 Task: Send an email with the signature Dean Flores with the subject 'Request for a meeting agenda' and the message 'Could you please confirm the payment details?' from softage.1@softage.net to softage.7@softage.net,  softage.1@softage.net and softage.8@softage.net with CC to softage.9@softage.net with an attached document Grant_proposal.pdf
Action: Key pressed n
Screenshot: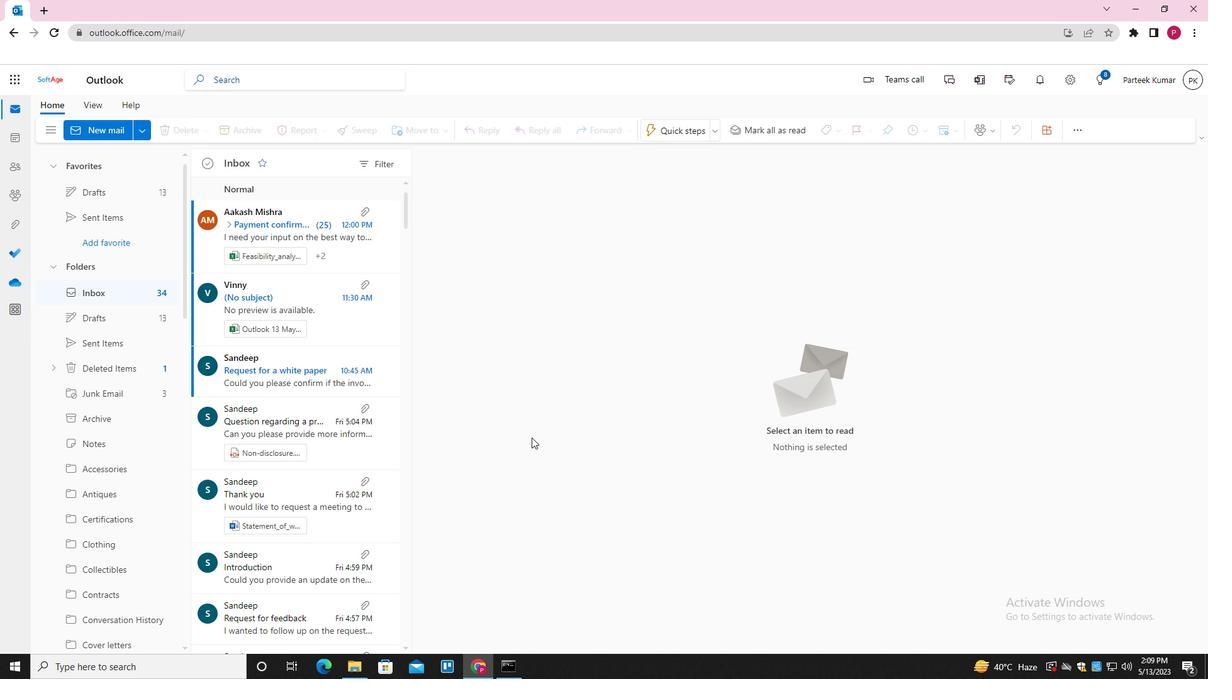 
Action: Mouse moved to (842, 132)
Screenshot: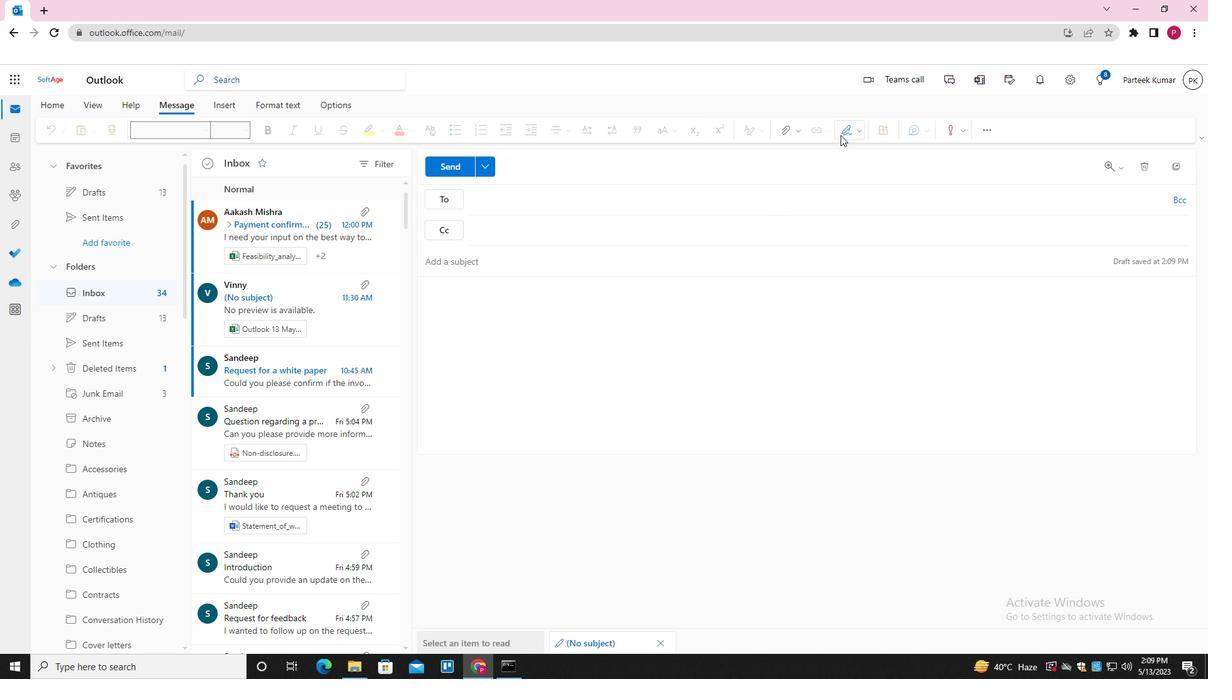 
Action: Mouse pressed left at (842, 132)
Screenshot: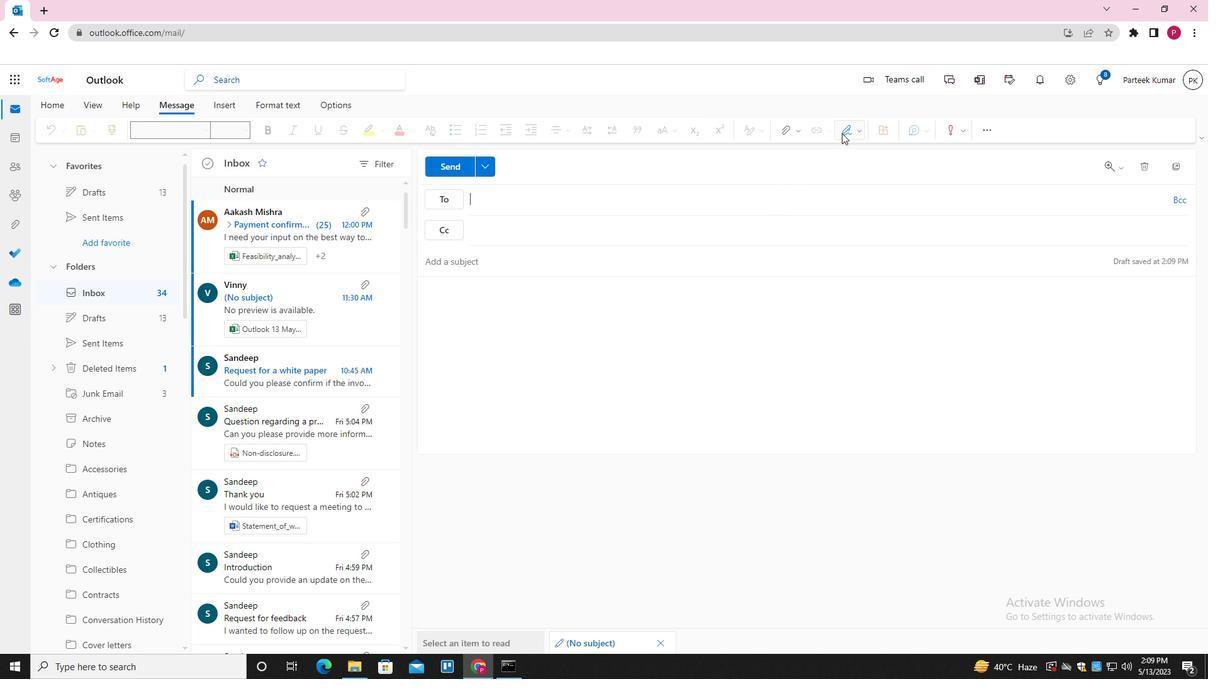 
Action: Mouse moved to (828, 178)
Screenshot: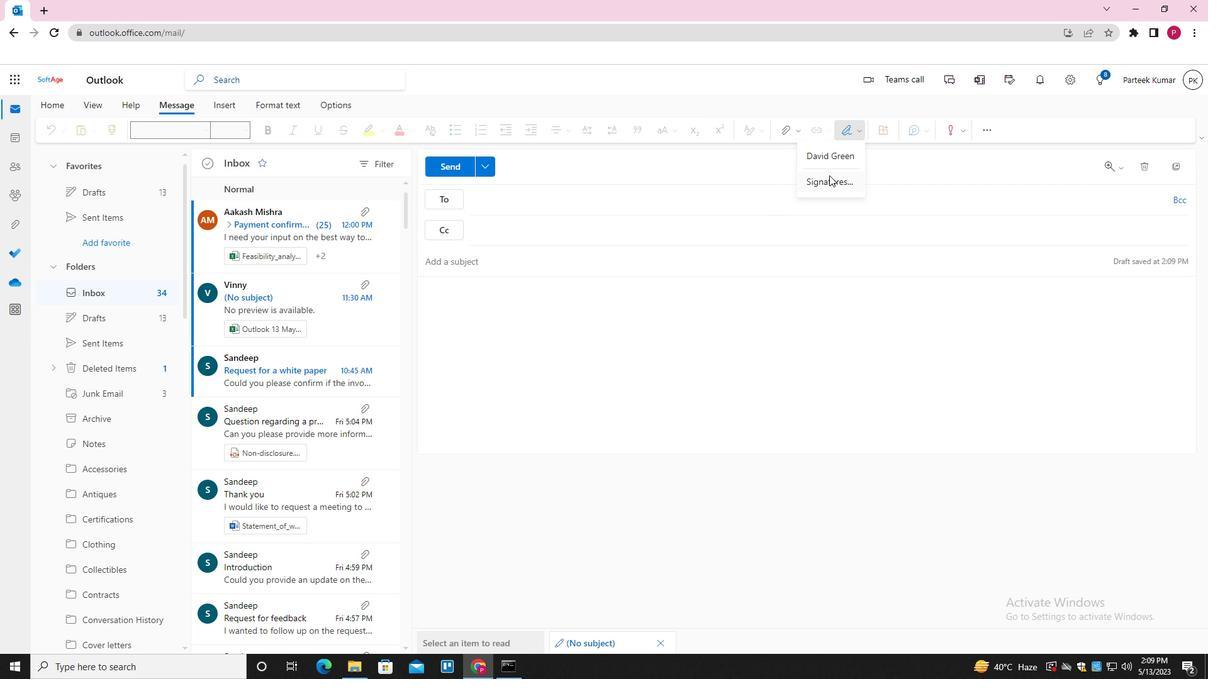 
Action: Mouse pressed left at (828, 178)
Screenshot: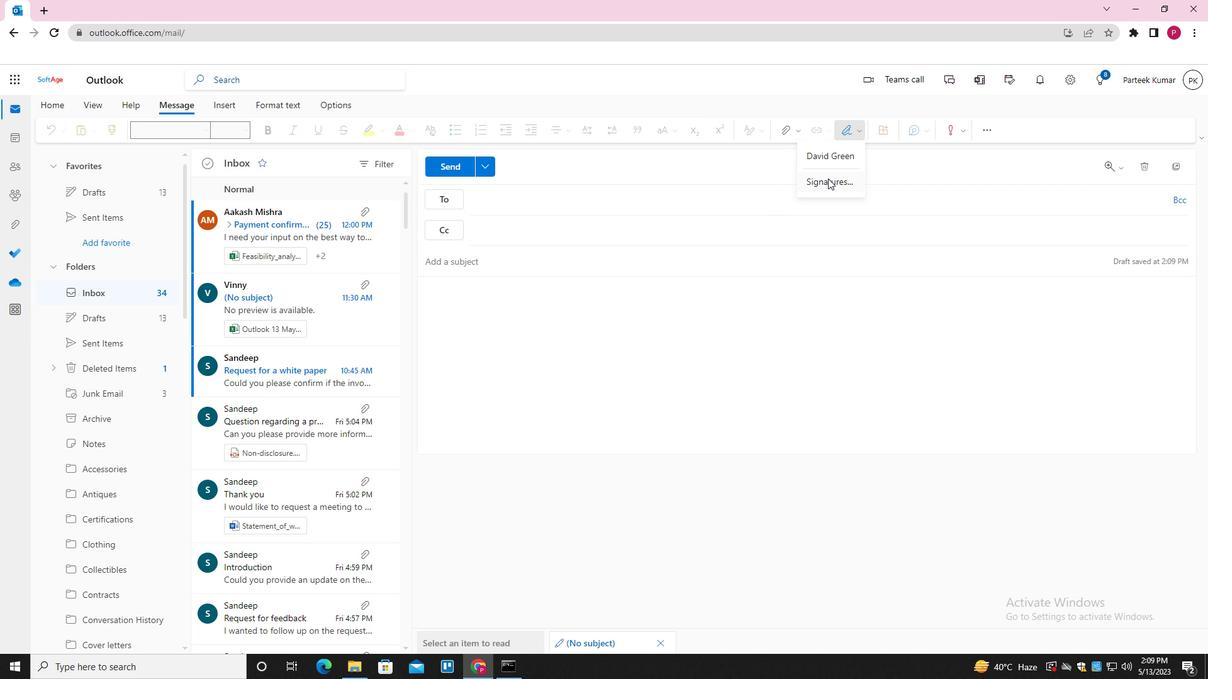 
Action: Mouse moved to (842, 230)
Screenshot: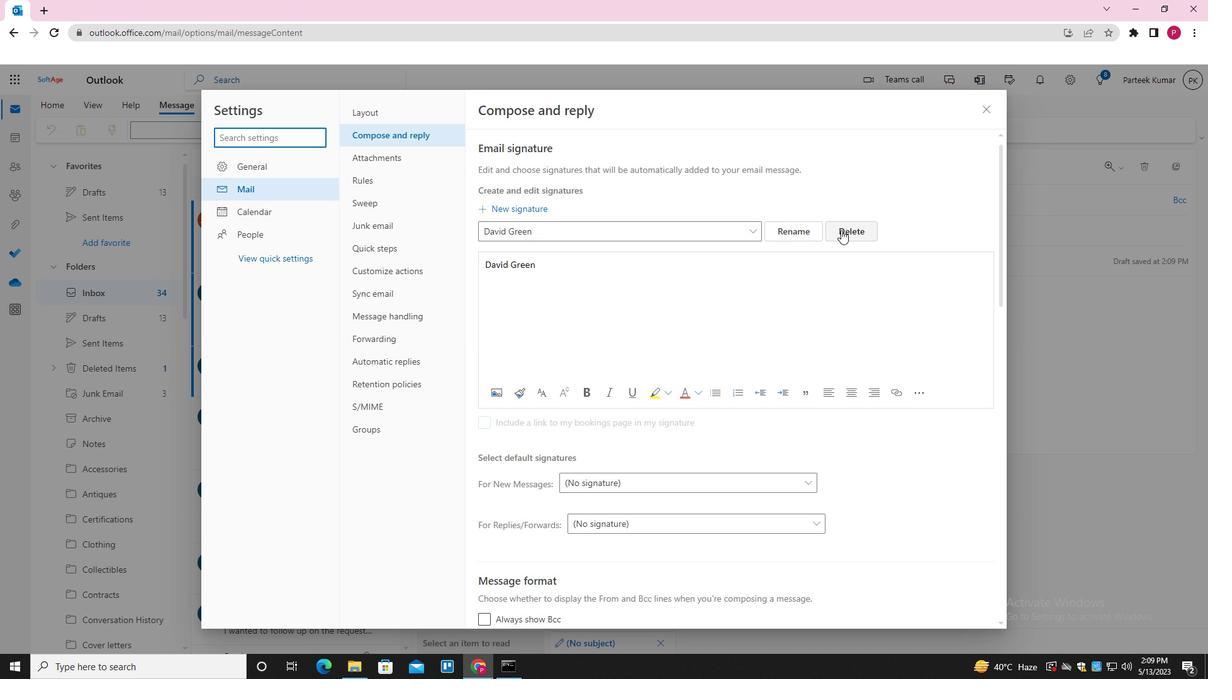 
Action: Mouse pressed left at (842, 230)
Screenshot: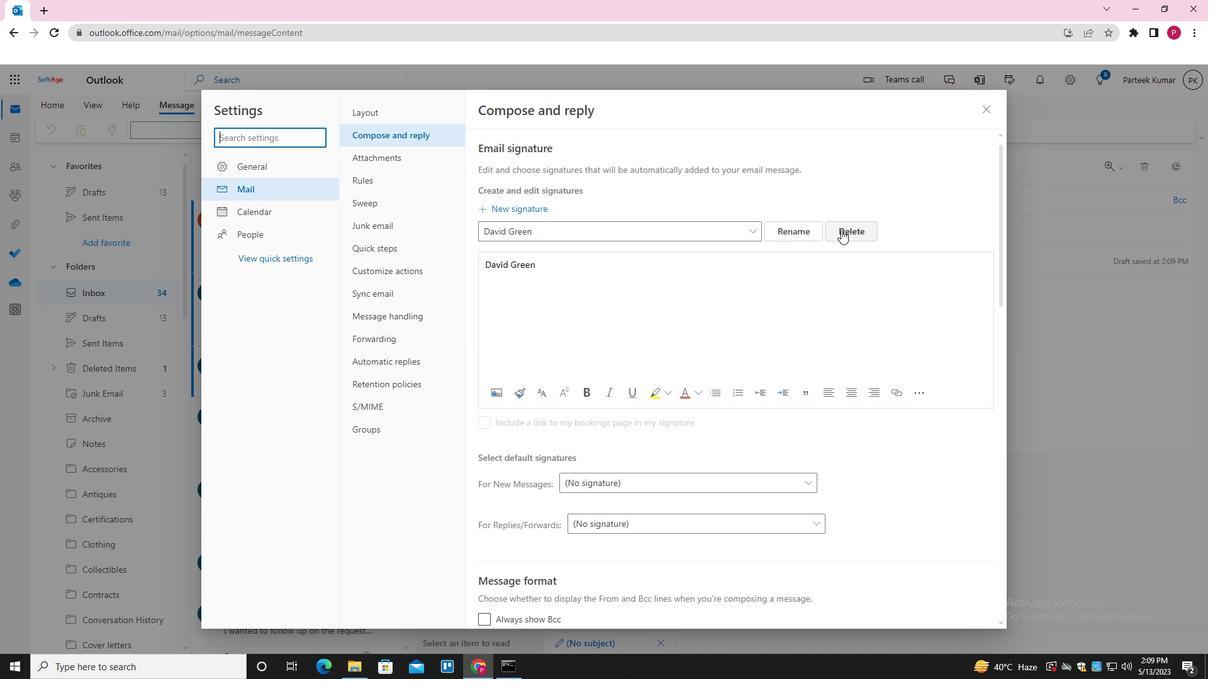 
Action: Mouse moved to (593, 232)
Screenshot: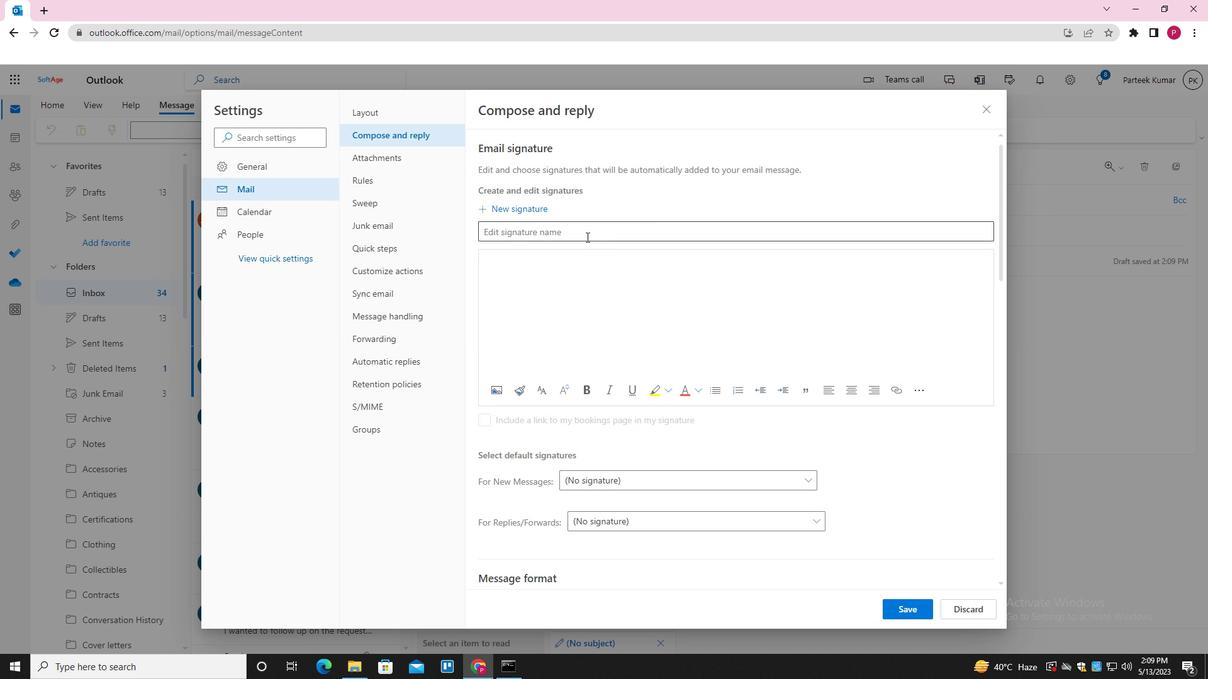
Action: Mouse pressed left at (593, 232)
Screenshot: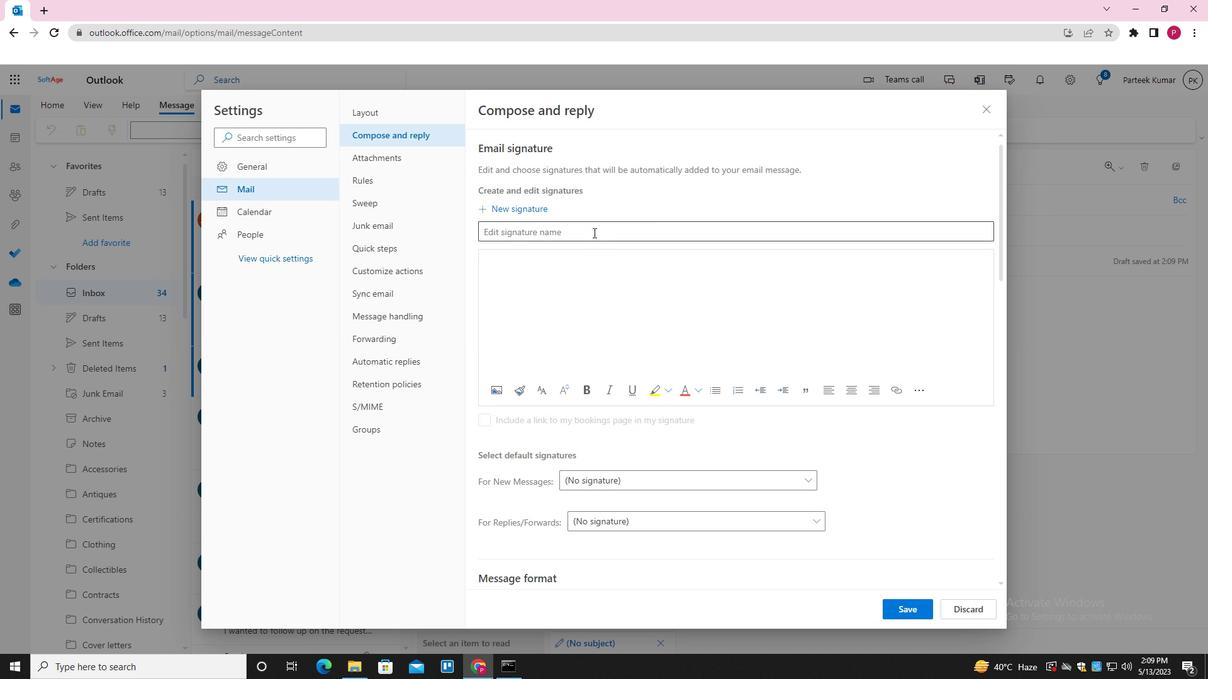 
Action: Key pressed <Key.shift>DEAN<Key.space><Key.shift_r><Key.shift_r><Key.shift_r><Key.shift_r><Key.shift_r><Key.shift_r><Key.shift_r><Key.shift_r><Key.shift_r><Key.shift_r><Key.shift_r><Key.shift_r><Key.shift_r><Key.shift_r><Key.shift_r><Key.shift_r><Key.shift_r><Key.shift_r><Key.shift_r><Key.shift_r><Key.shift_r><Key.shift_r><Key.shift_r><Key.shift_r><Key.shift_r><Key.shift_r><Key.shift_r><Key.shift_r><Key.shift_r><Key.shift_r><Key.shift_r><Key.shift_r><Key.shift_r><Key.shift_r><Key.shift_r><Key.shift_r><Key.shift_r><Key.shift_r><Key.shift_r><Key.shift_r><Key.shift_r><Key.shift_r><Key.shift_r><Key.shift_r>FLORES<Key.tab><Key.shift>DEAN<Key.space><Key.shift_r><Key.shift_r><Key.shift_r><Key.shift_r><Key.shift_r><Key.shift_r><Key.shift_r><Key.shift_r><Key.shift_r><Key.shift_r><Key.shift_r><Key.shift_r>FLORES
Screenshot: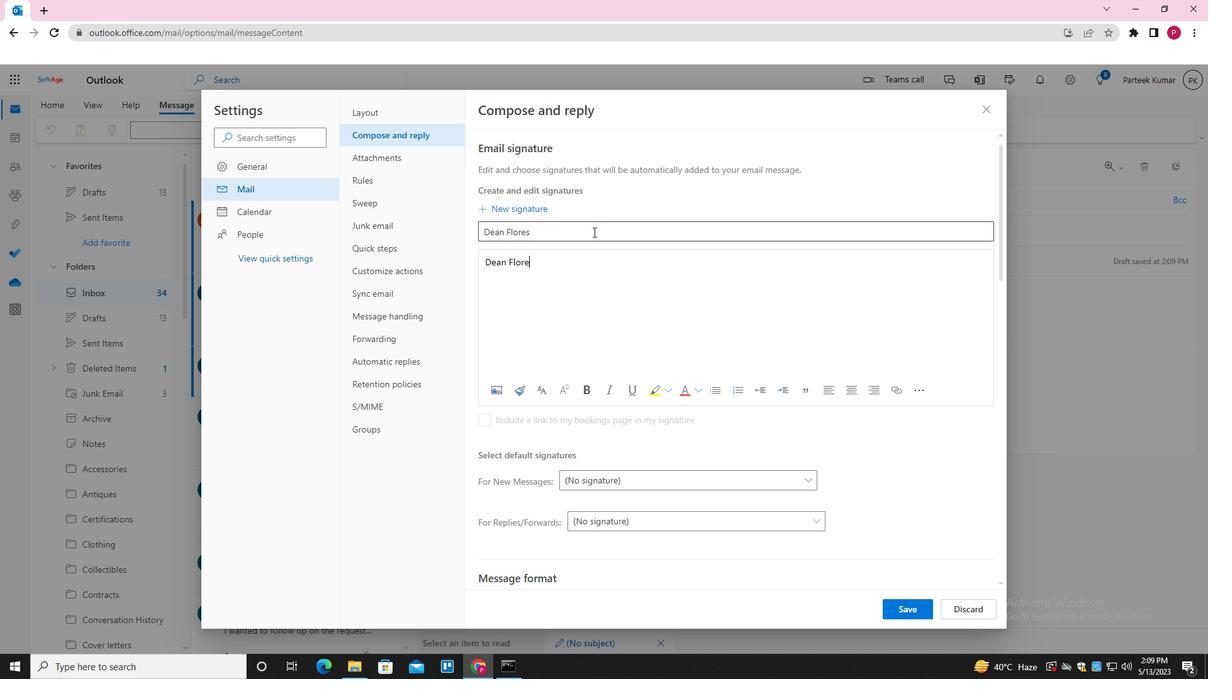 
Action: Mouse moved to (909, 621)
Screenshot: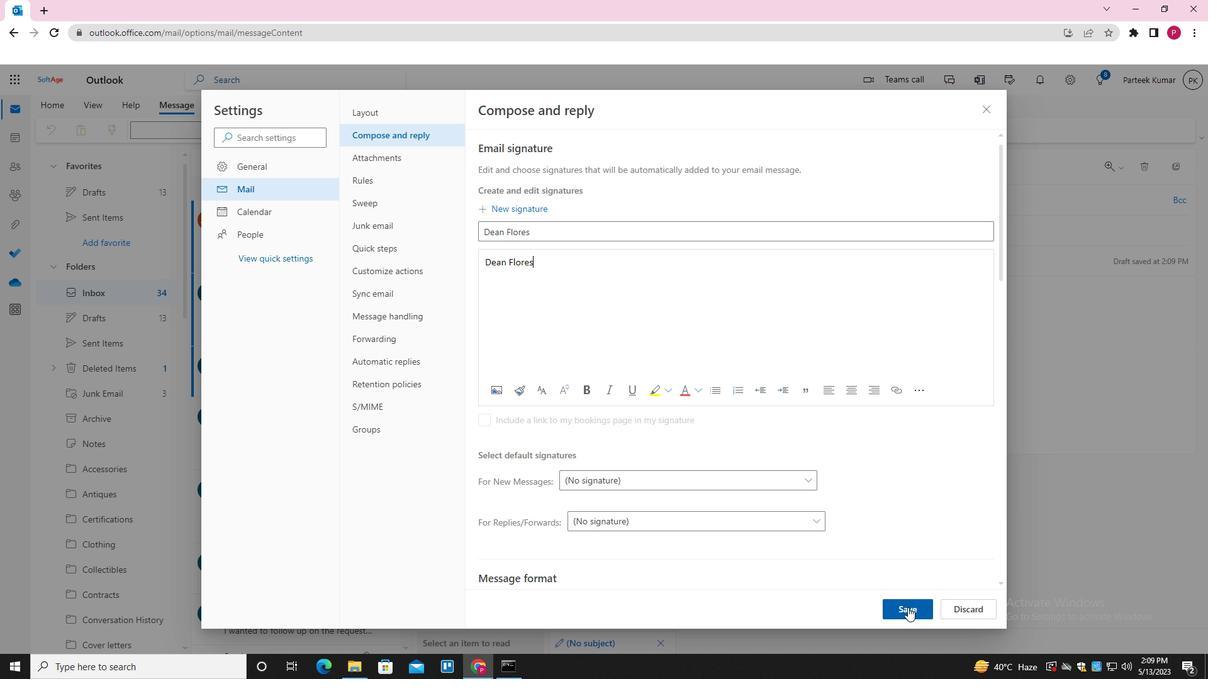 
Action: Mouse pressed left at (909, 621)
Screenshot: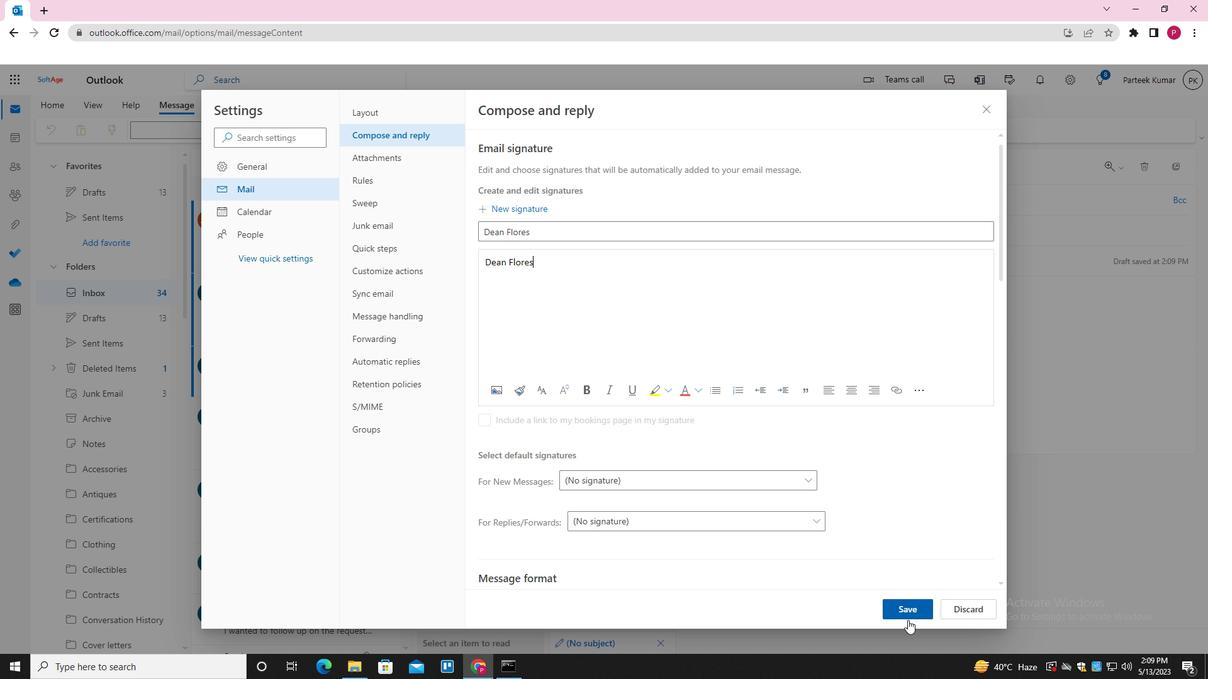 
Action: Mouse moved to (910, 618)
Screenshot: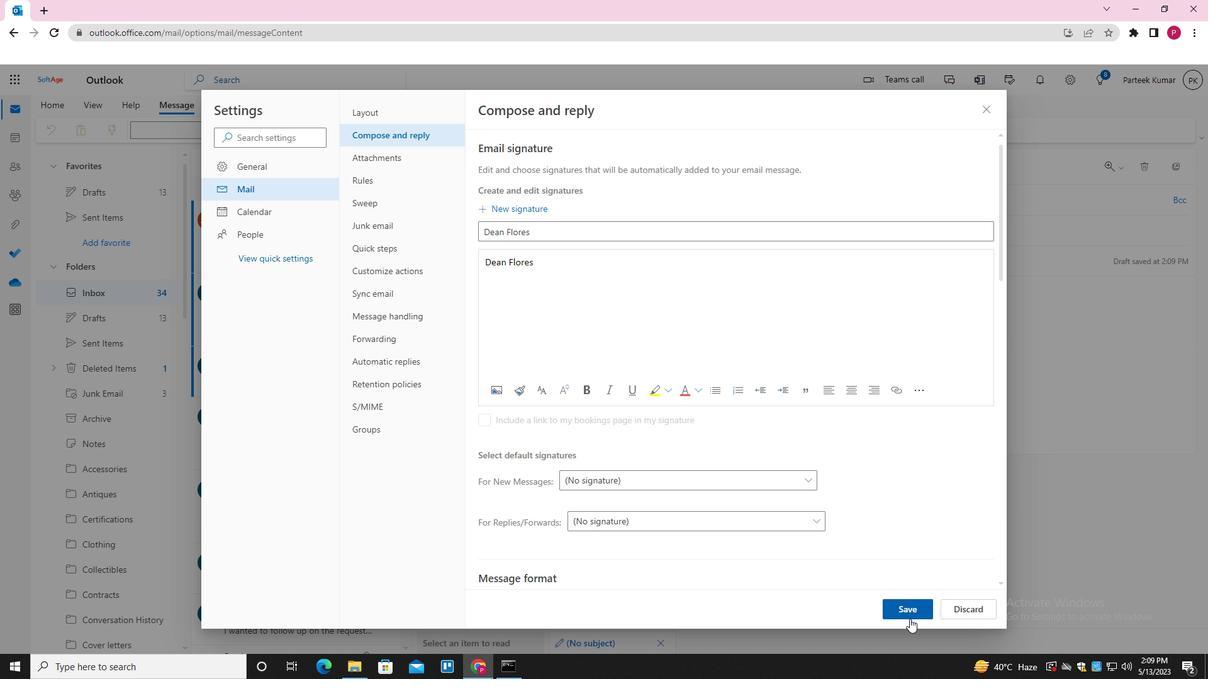 
Action: Mouse pressed left at (910, 618)
Screenshot: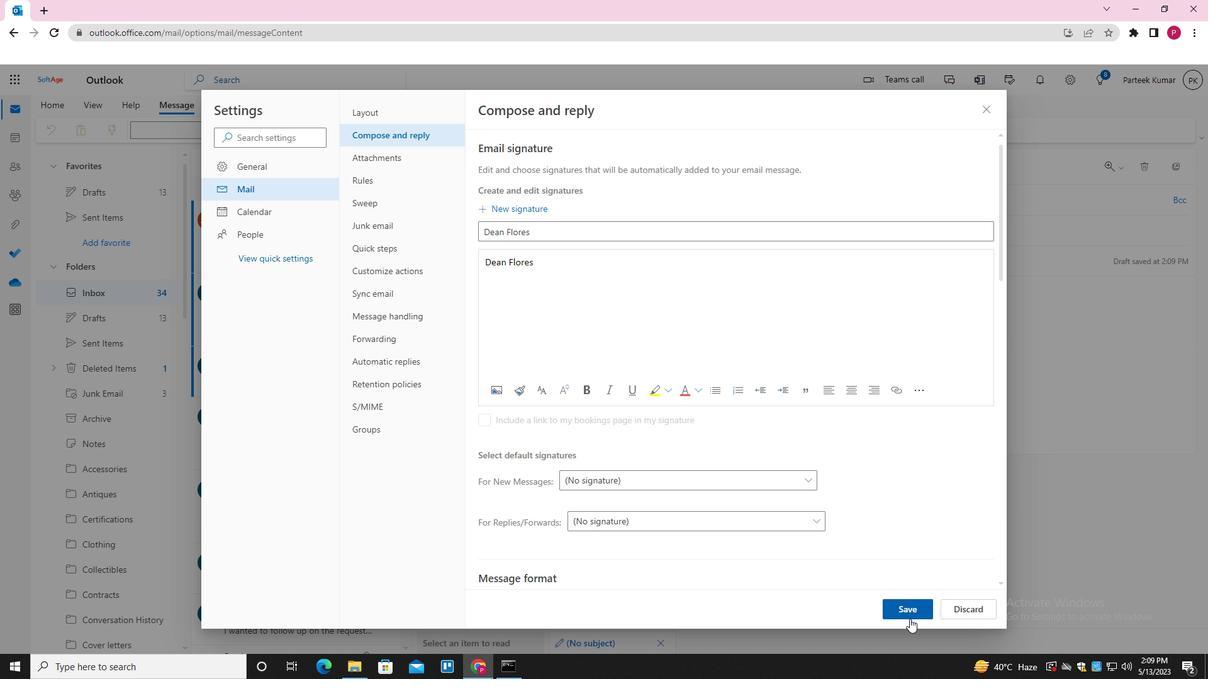 
Action: Mouse moved to (988, 110)
Screenshot: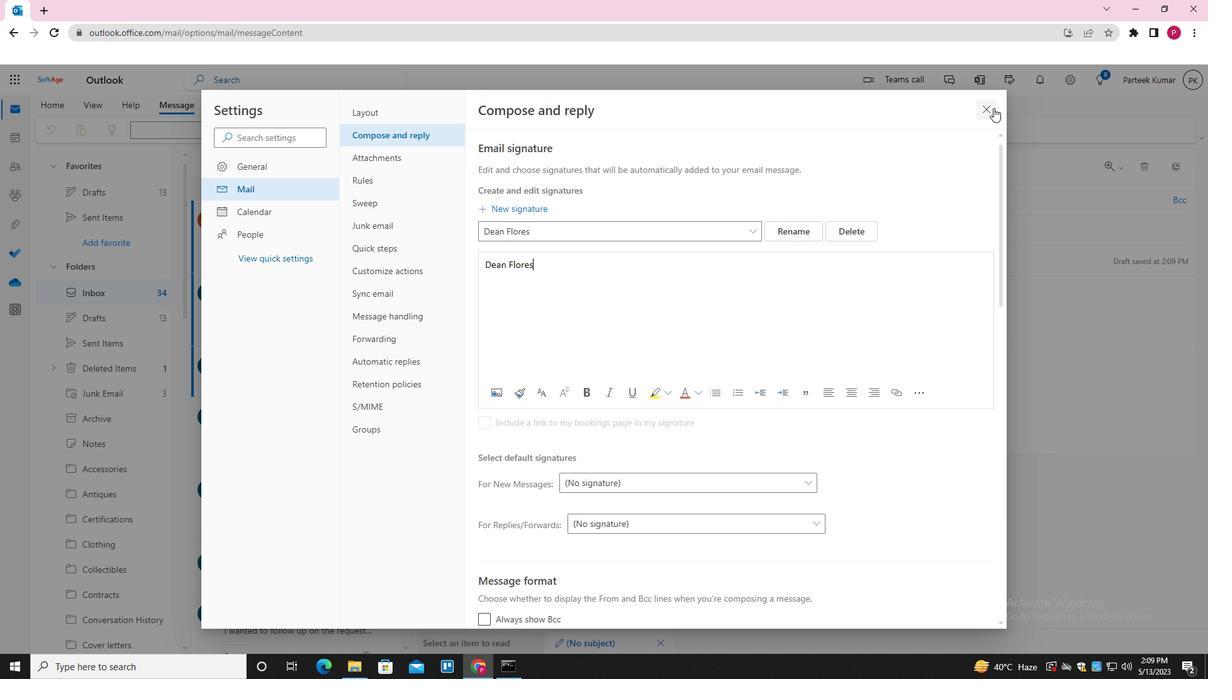 
Action: Mouse pressed left at (988, 110)
Screenshot: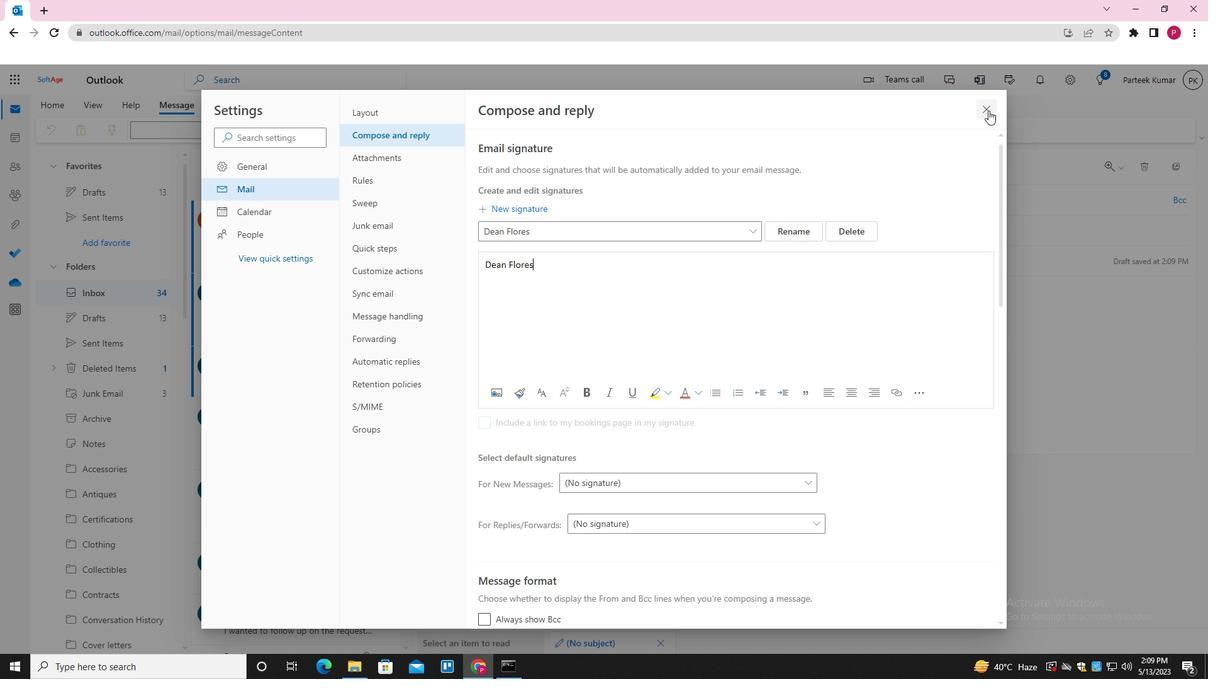 
Action: Mouse moved to (846, 130)
Screenshot: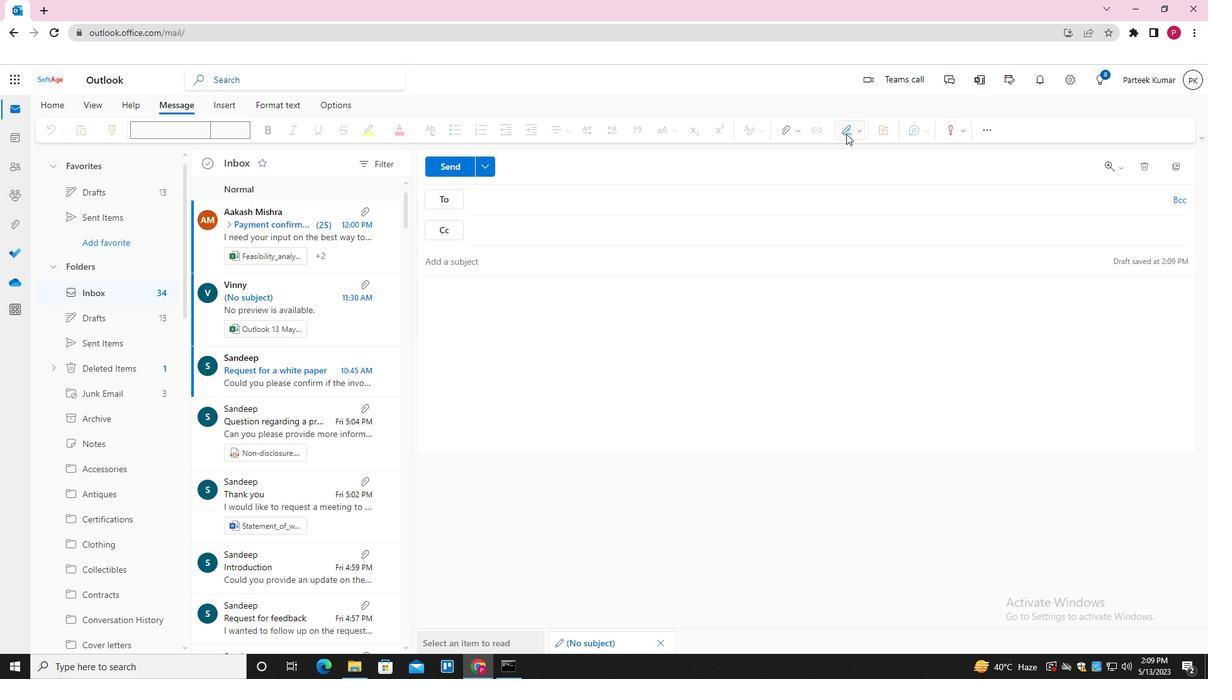 
Action: Mouse pressed left at (846, 130)
Screenshot: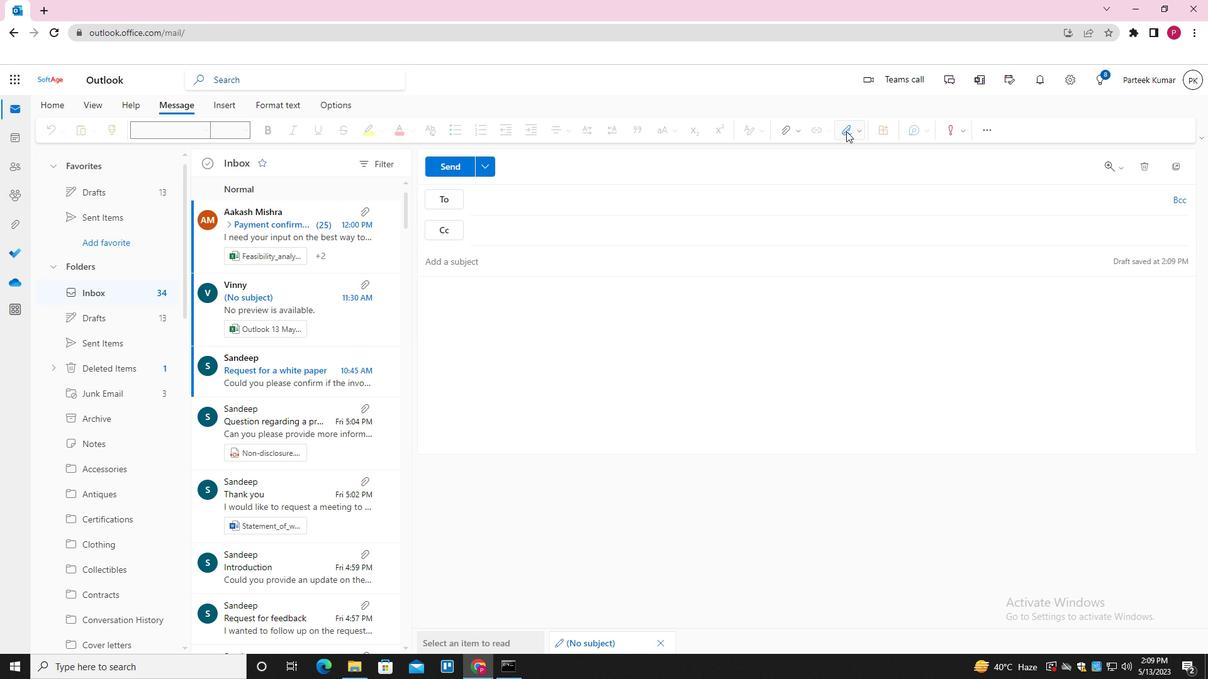 
Action: Mouse moved to (838, 156)
Screenshot: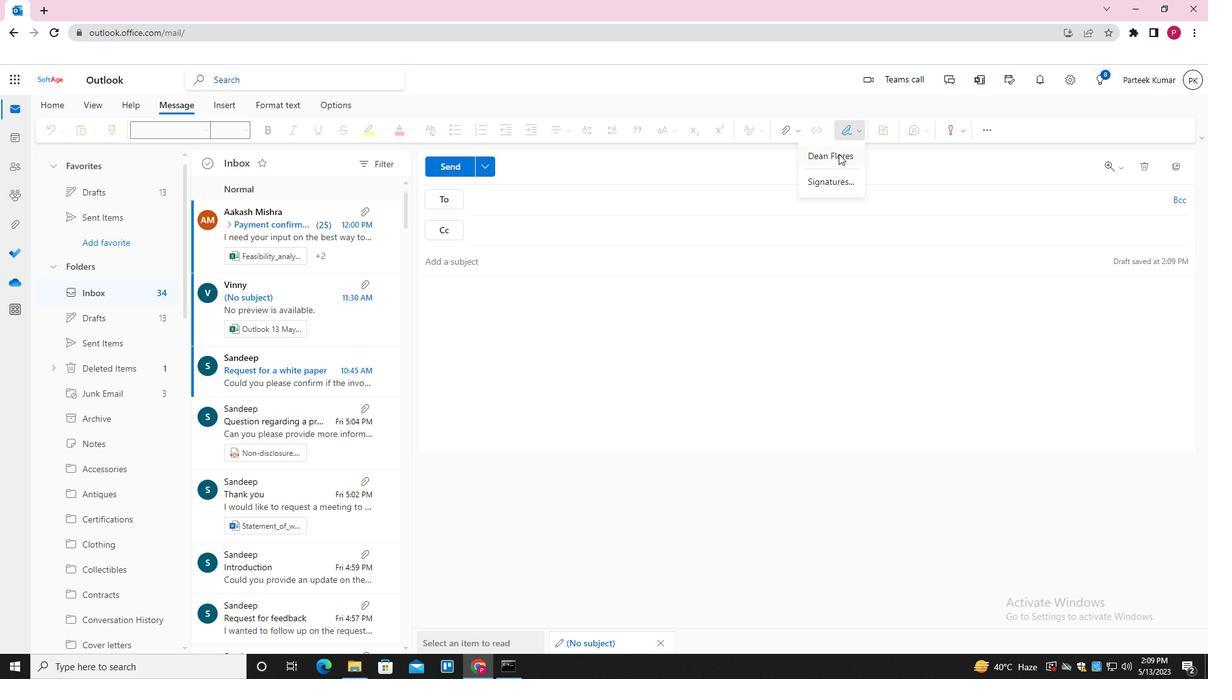 
Action: Mouse pressed left at (838, 156)
Screenshot: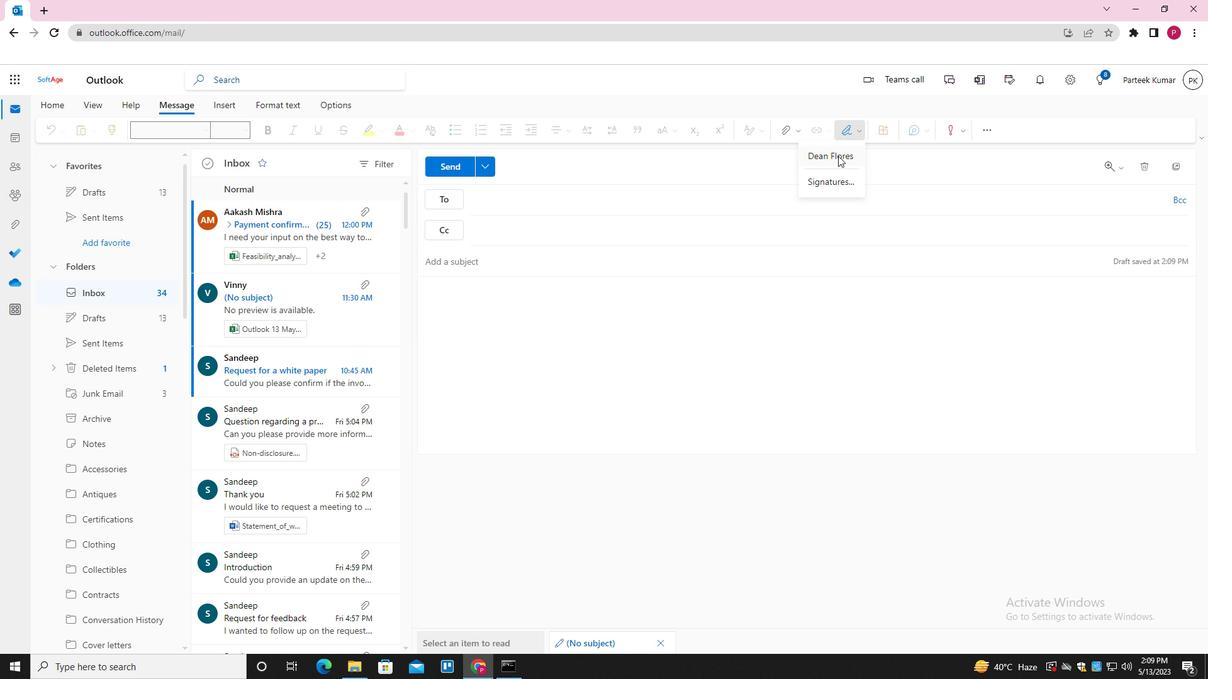 
Action: Mouse moved to (542, 266)
Screenshot: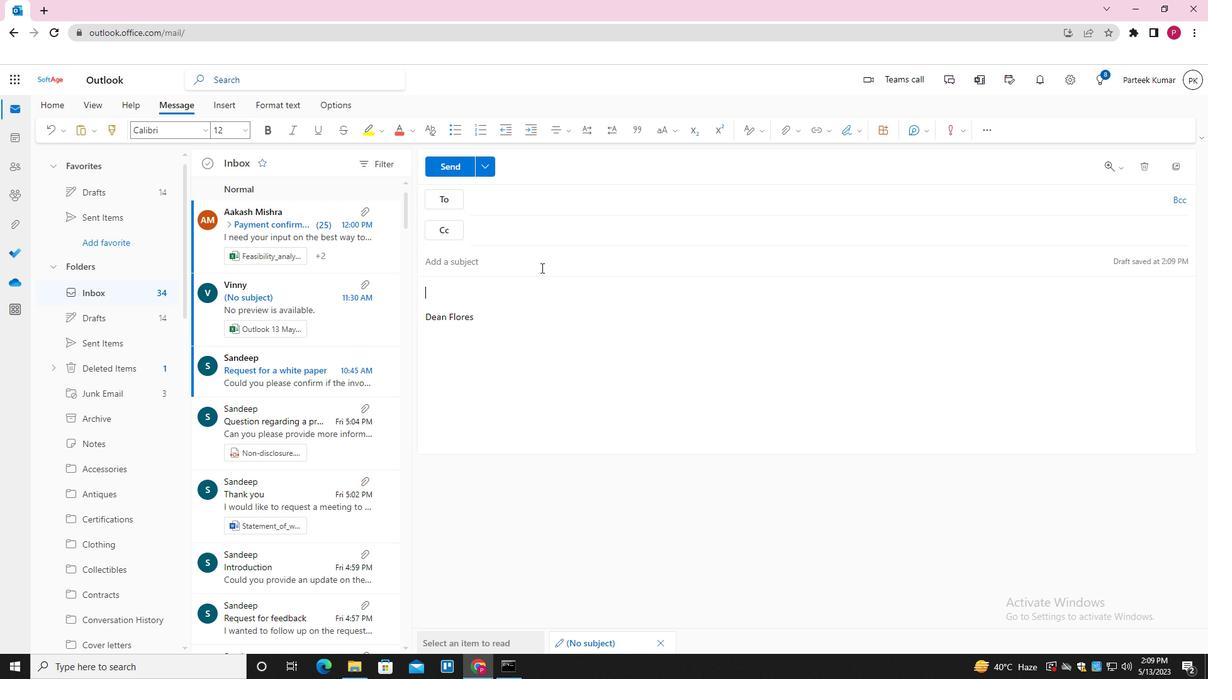 
Action: Mouse pressed left at (542, 266)
Screenshot: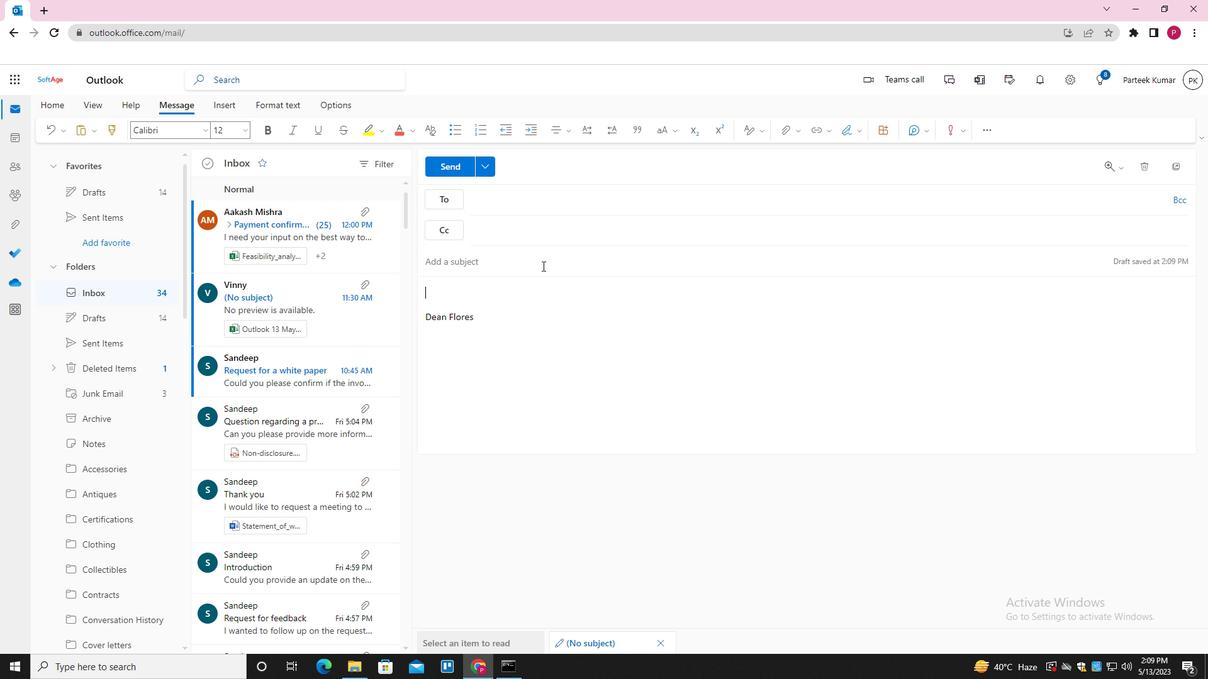 
Action: Key pressed <Key.shift>REQUEST<Key.space>FOR<Key.space>A<Key.space>MEETING<Key.space>AGENDA<Key.space><Key.tab><Key.shift_r>COULD<Key.space>YOU<Key.space>PLEASE<Key.space>CONFIRM<Key.space>THE<Key.space>PAYN<Key.backspace>MENT<Key.space>DETAILS<Key.shift_r>?
Screenshot: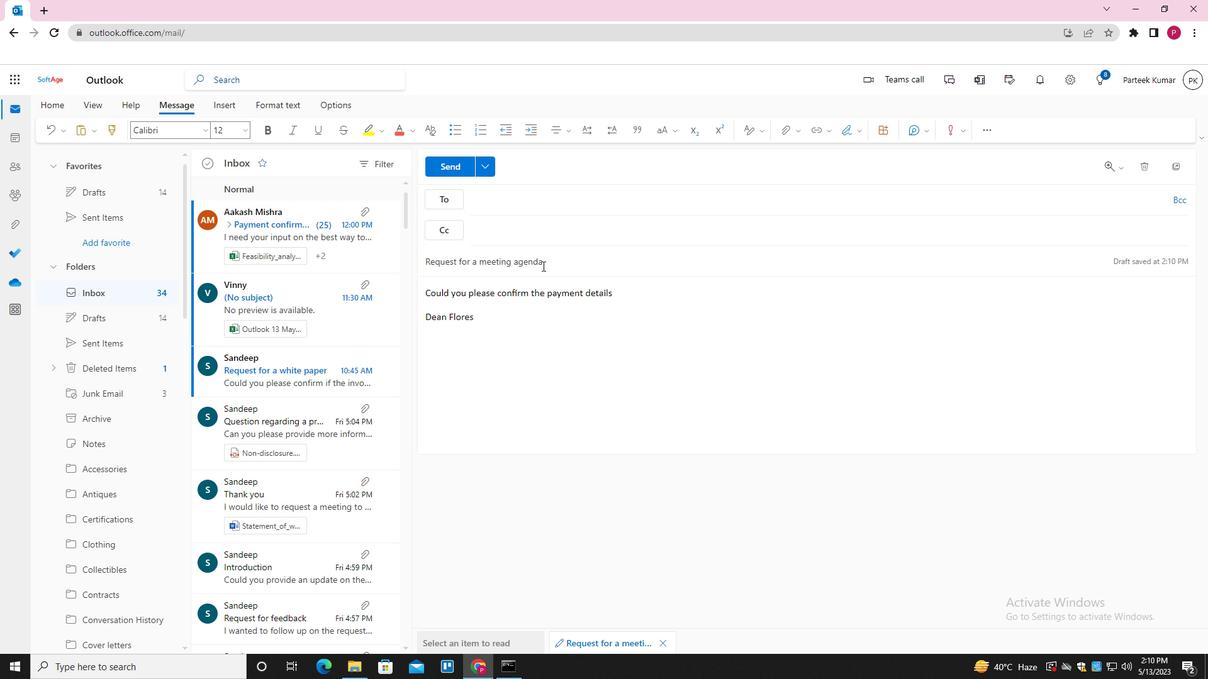 
Action: Mouse moved to (565, 197)
Screenshot: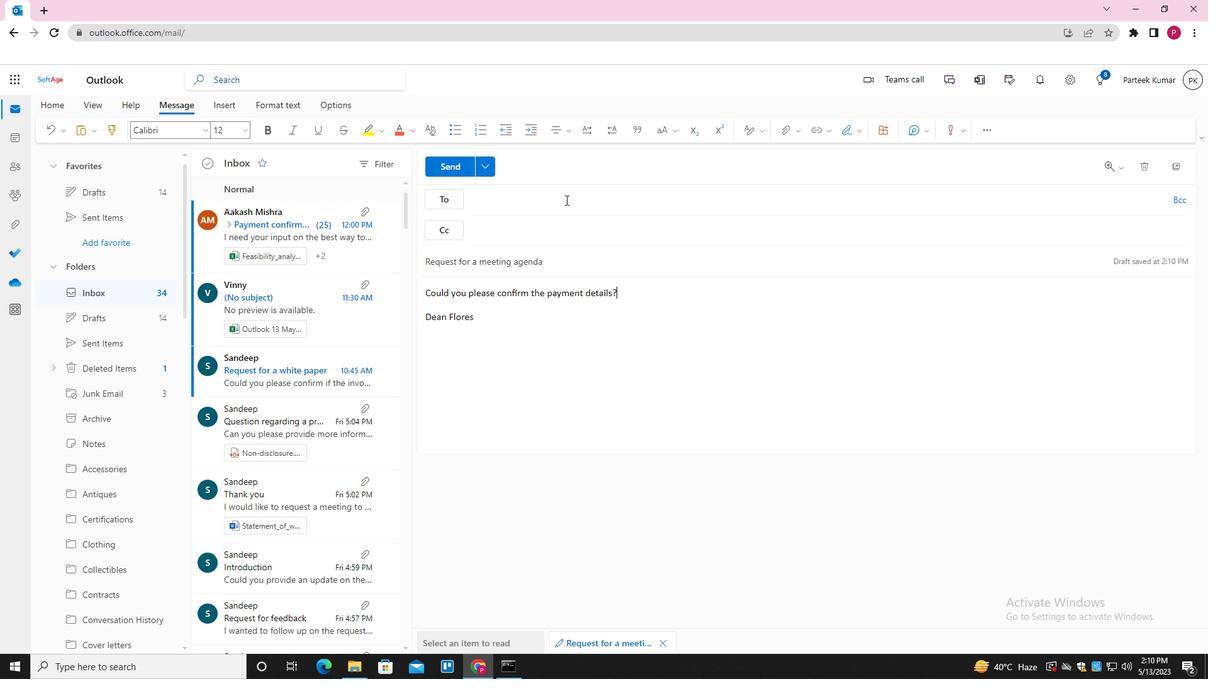 
Action: Mouse pressed left at (565, 197)
Screenshot: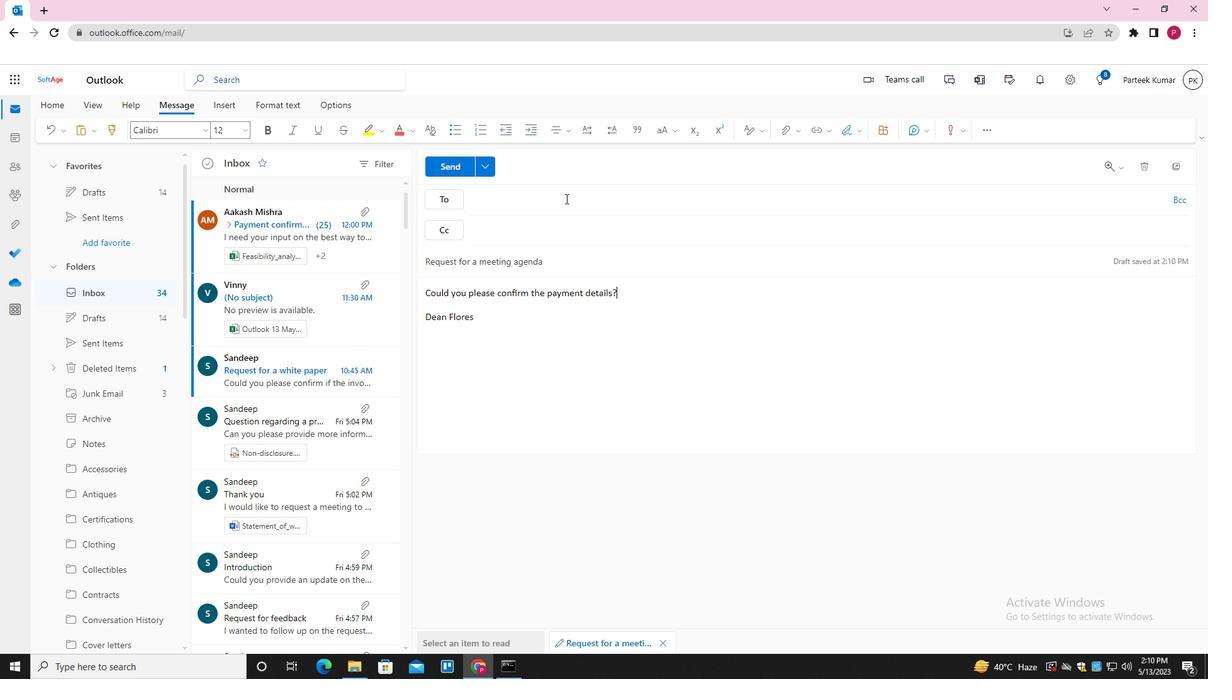 
Action: Key pressed SOFTAGE.7<Key.shift>@SOFTAGE.NET<Key.enter>SOFTAGE.1<Key.shift>@SOFTAGE.NET<Key.enter>SOFTAGE.8<Key.shift>@SOFTAGE.NET<Key.enter><Key.tab>SOFTAGE.9<Key.shift>@SOFTAGE.NET<Key.enter>
Screenshot: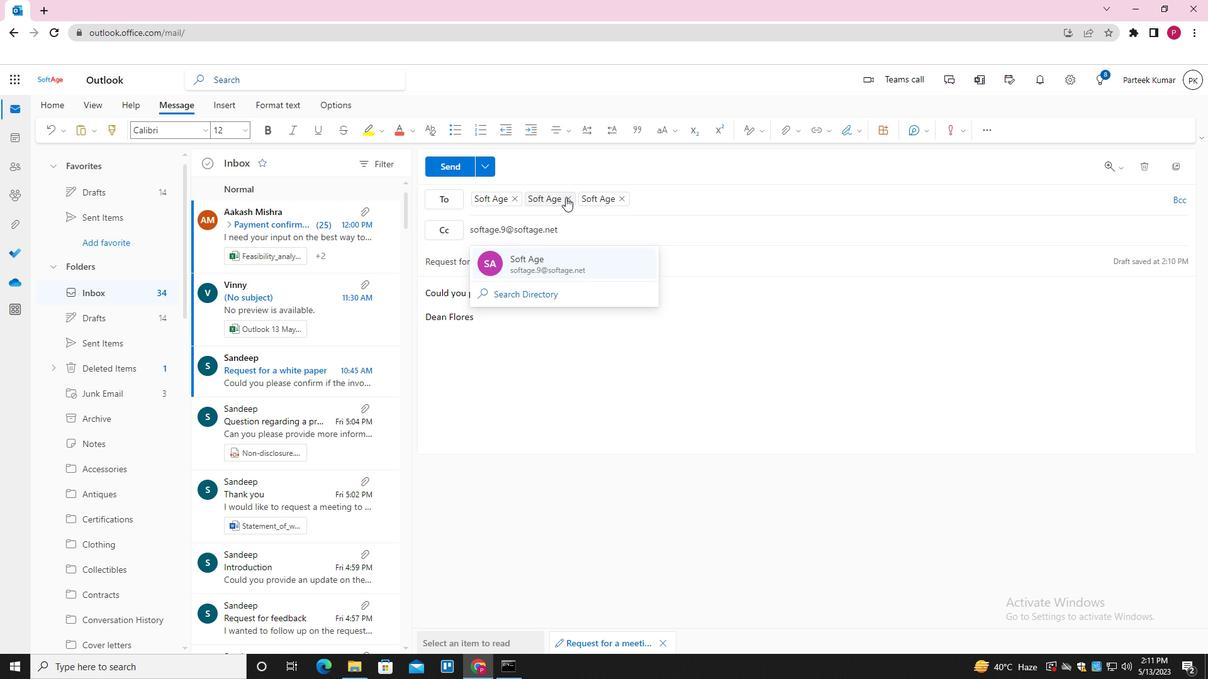 
Action: Mouse moved to (788, 129)
Screenshot: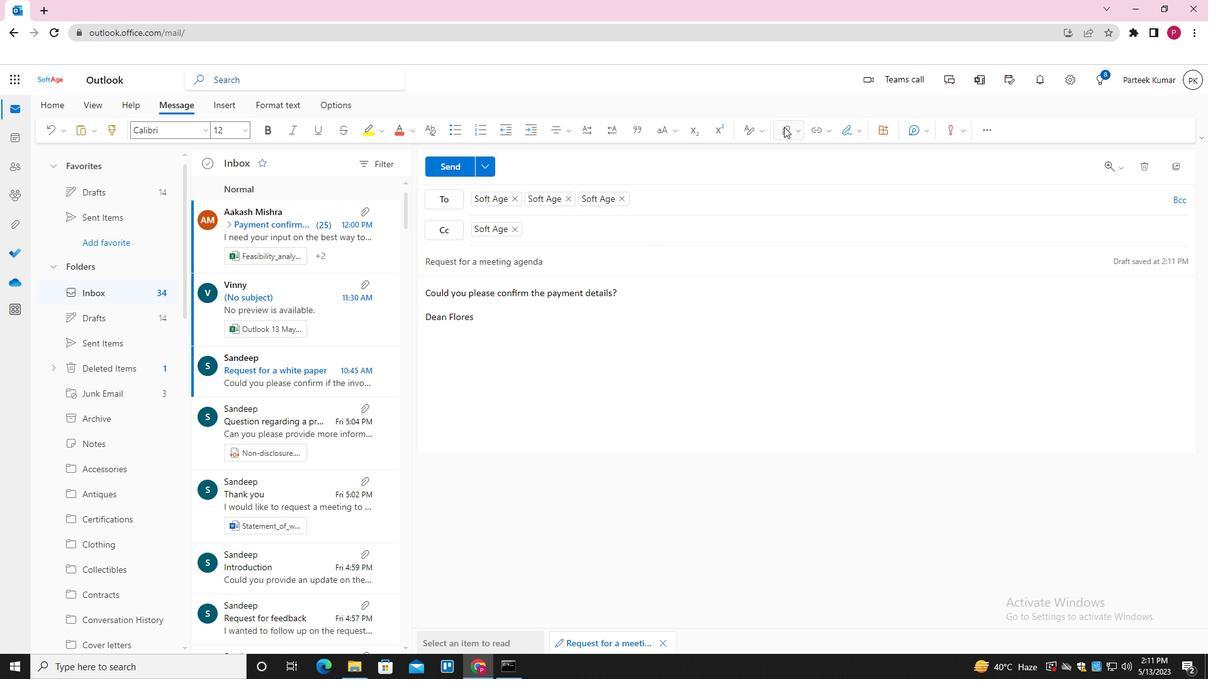 
Action: Mouse pressed left at (788, 129)
Screenshot: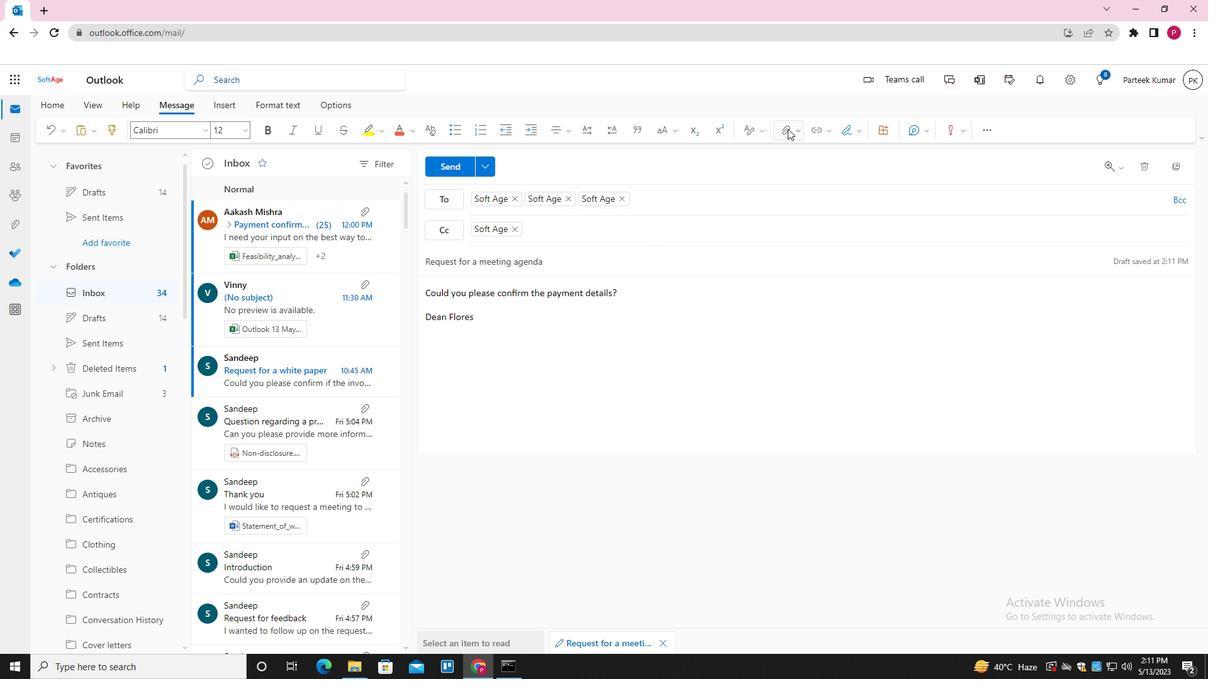 
Action: Mouse moved to (744, 153)
Screenshot: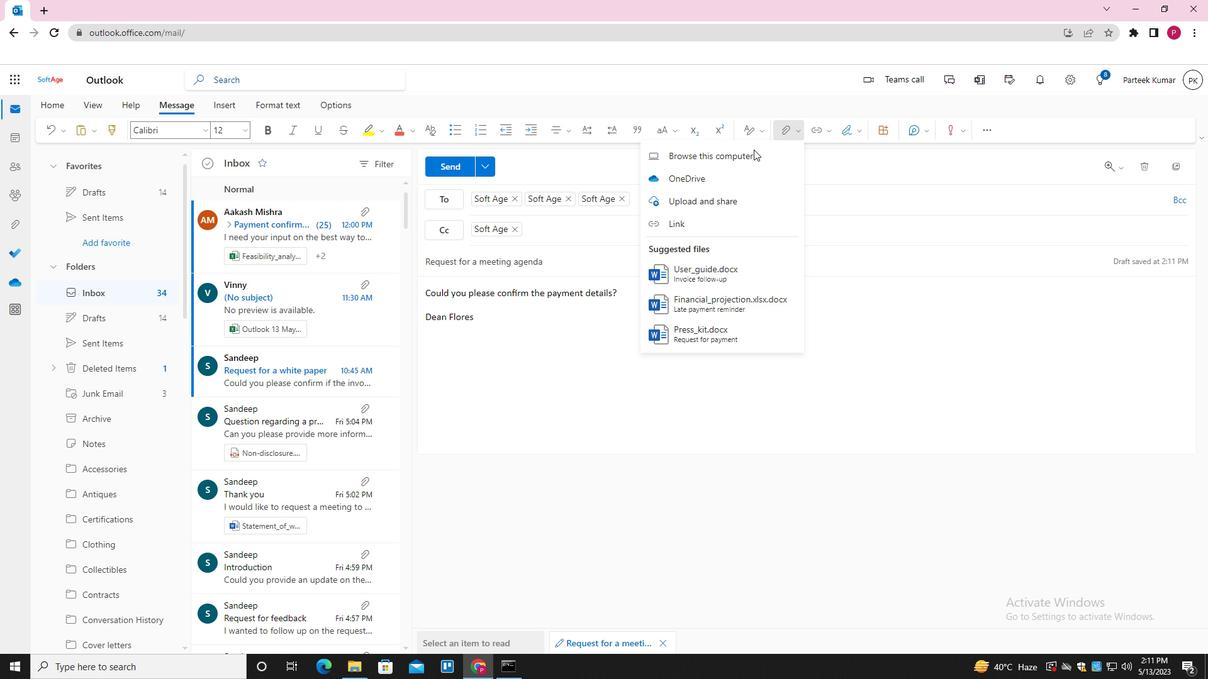 
Action: Mouse pressed left at (744, 153)
Screenshot: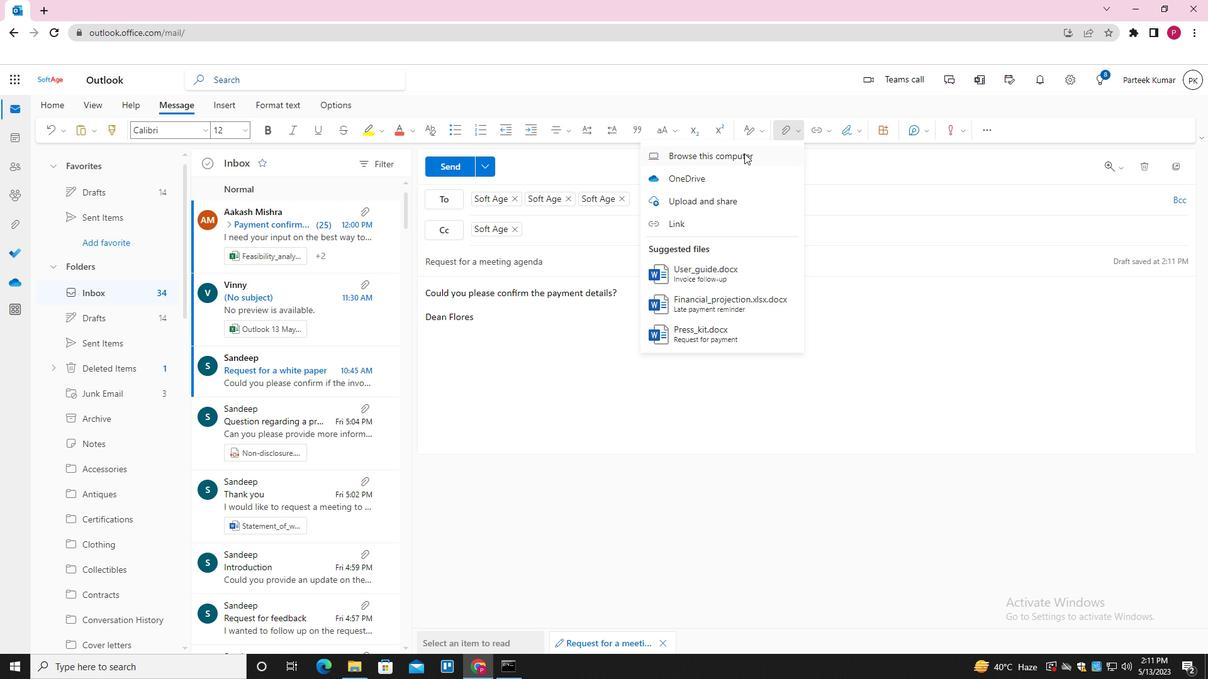 
Action: Mouse moved to (238, 93)
Screenshot: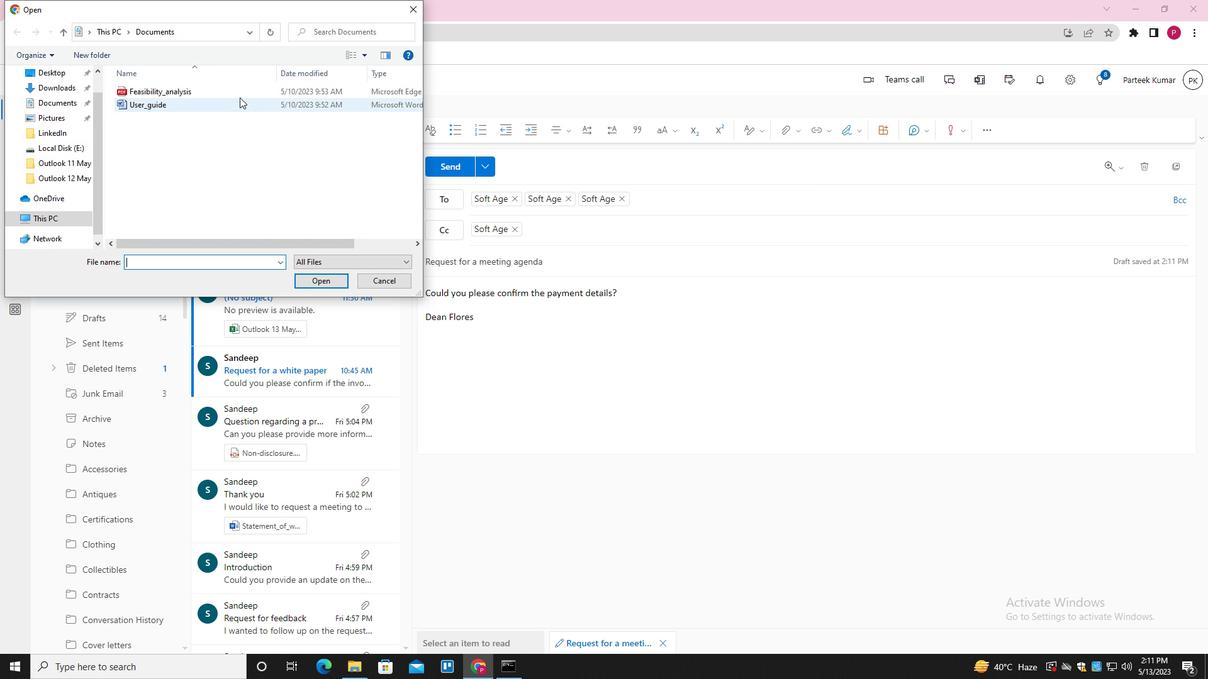
Action: Mouse pressed left at (238, 93)
Screenshot: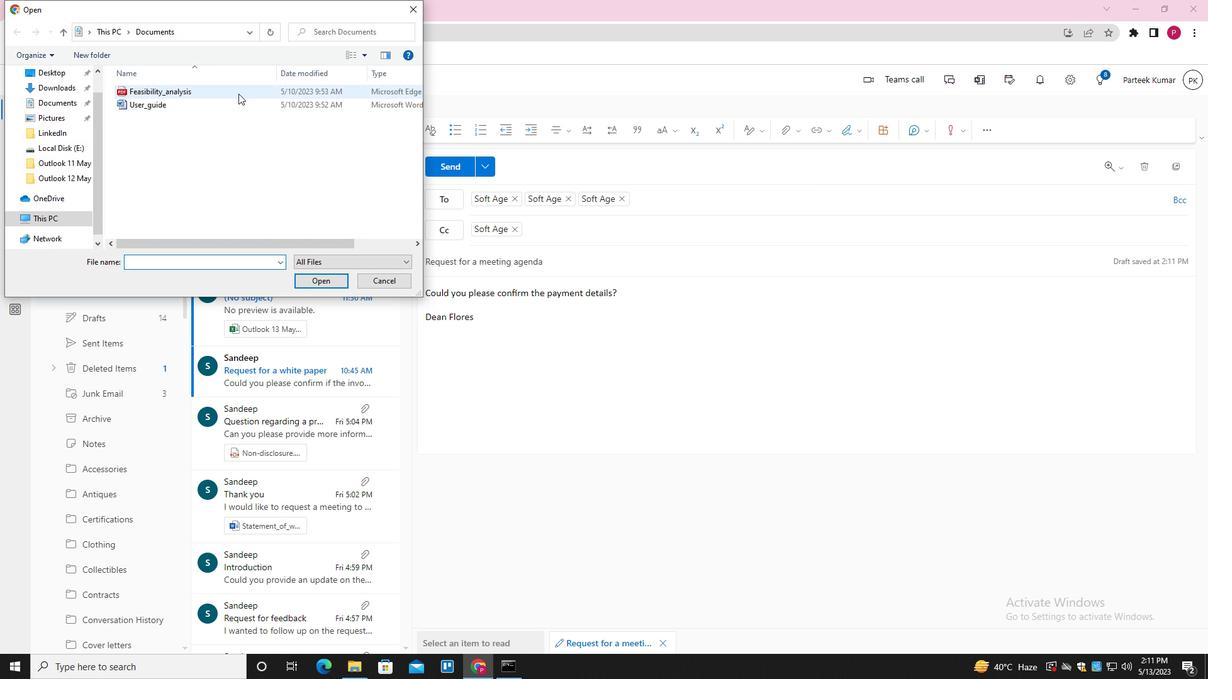 
Action: Key pressed <Key.f2><Key.shift><Key.shift><Key.shift><Key.shift><Key.shift><Key.shift><Key.shift><Key.shift><Key.shift><Key.shift><Key.shift>GRANT<Key.shift_r><Key.shift_r><Key.shift_r><Key.shift_r><Key.shift_r><Key.shift_r><Key.shift_r><Key.shift_r><Key.shift_r><Key.shift_r><Key.shift_r><Key.shift_r><Key.shift_r>_PROPOSAL<Key.enter>
Screenshot: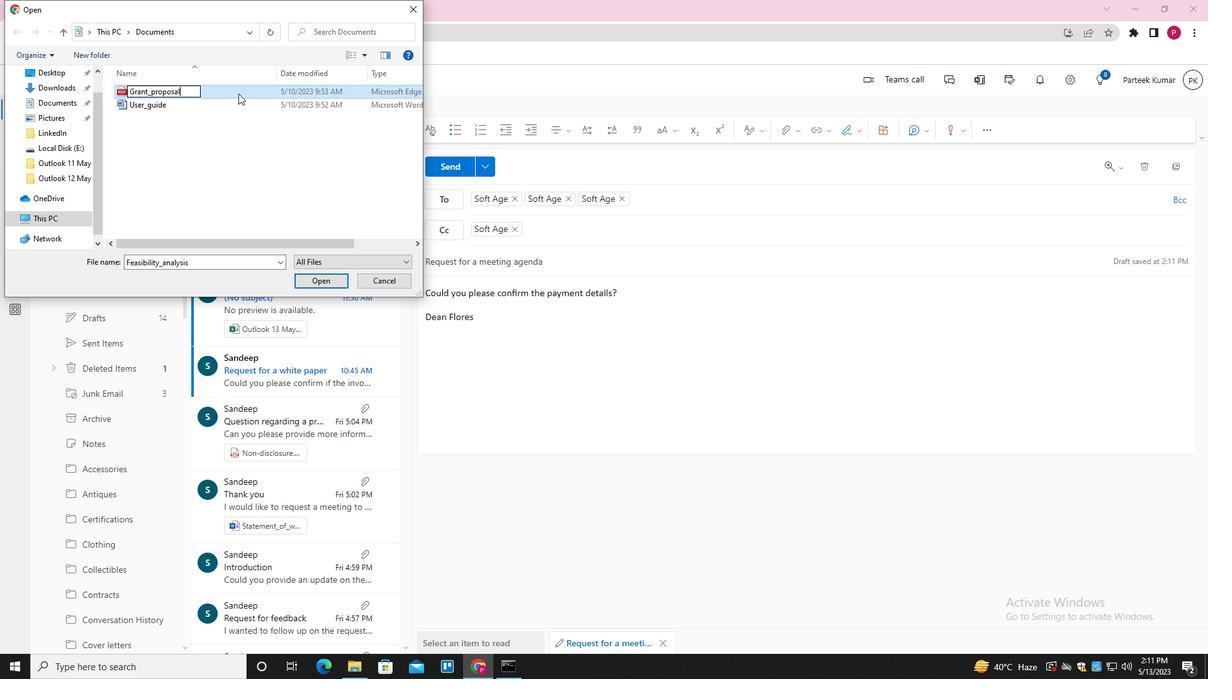 
Action: Mouse pressed left at (238, 93)
Screenshot: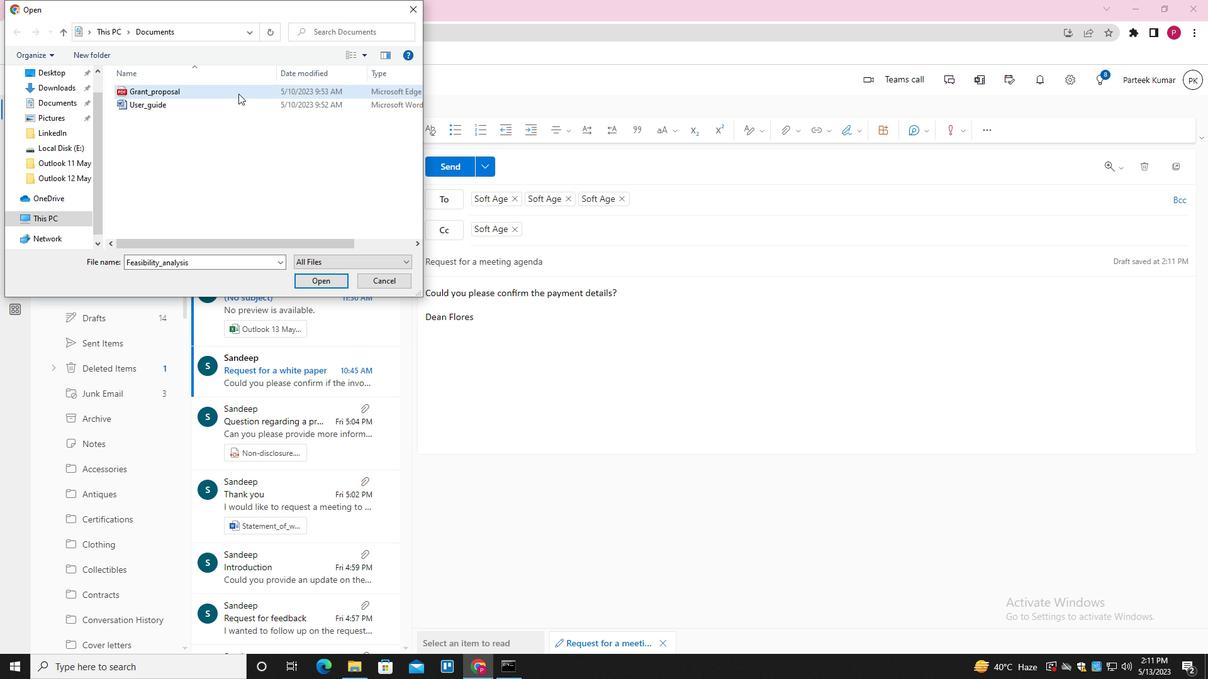
Action: Mouse moved to (329, 283)
Screenshot: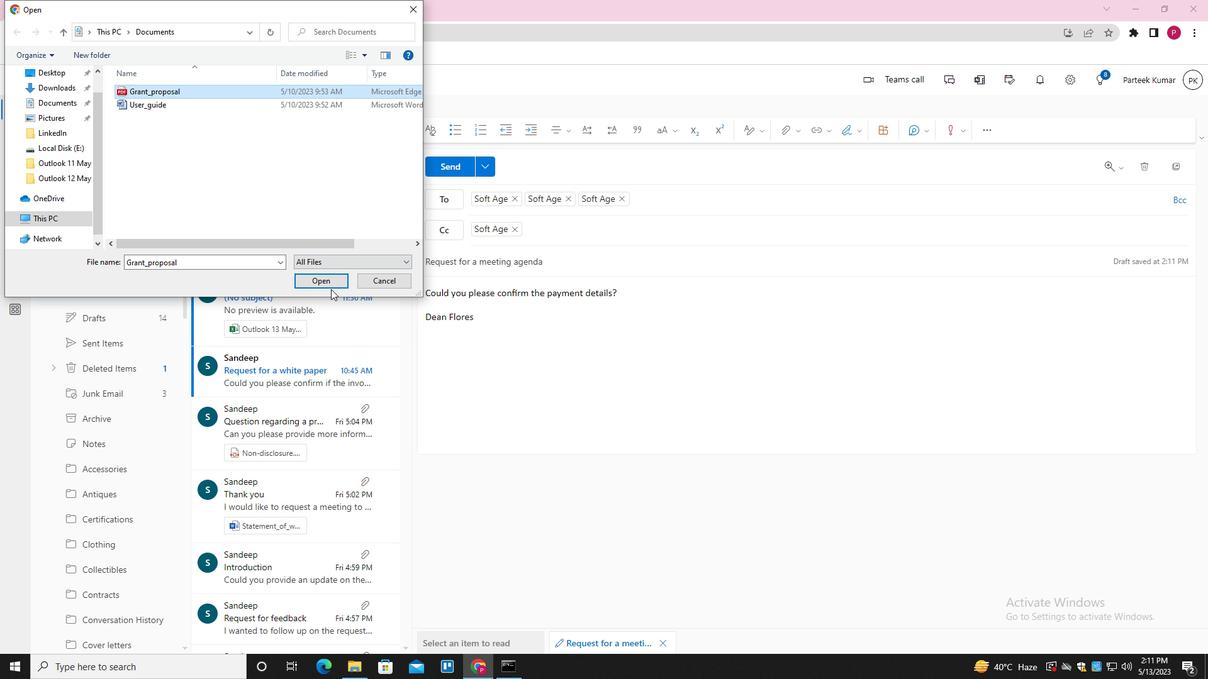
Action: Mouse pressed left at (329, 283)
Screenshot: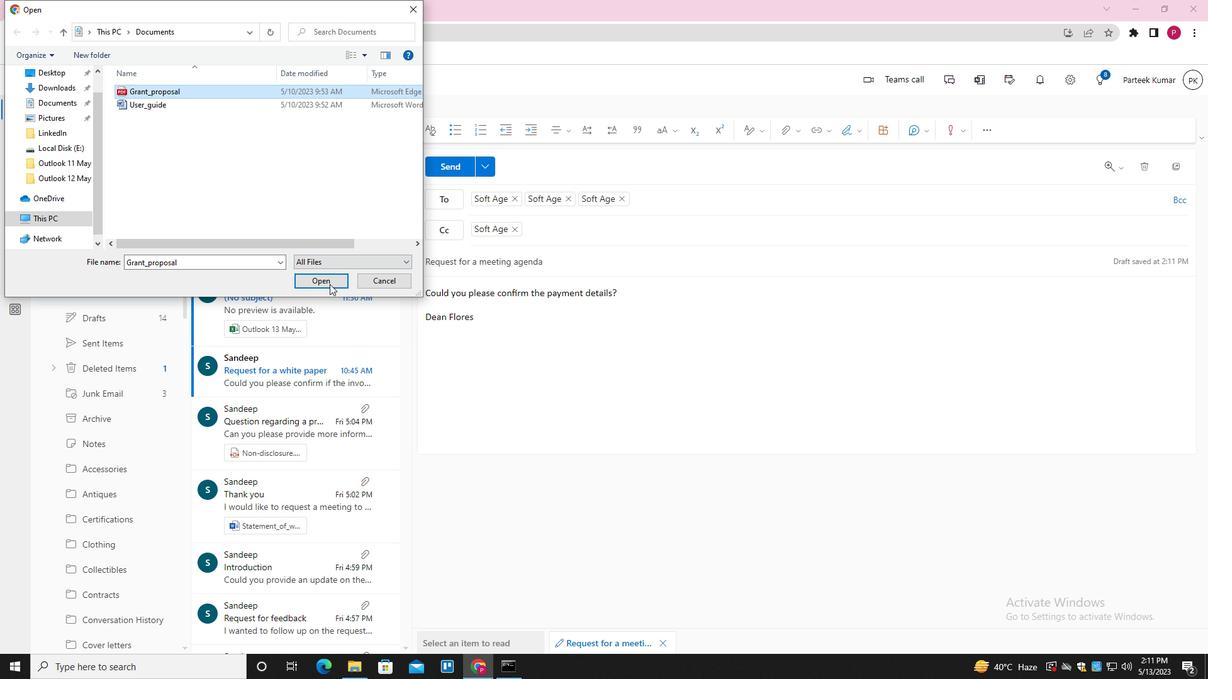 
Action: Mouse moved to (443, 173)
Screenshot: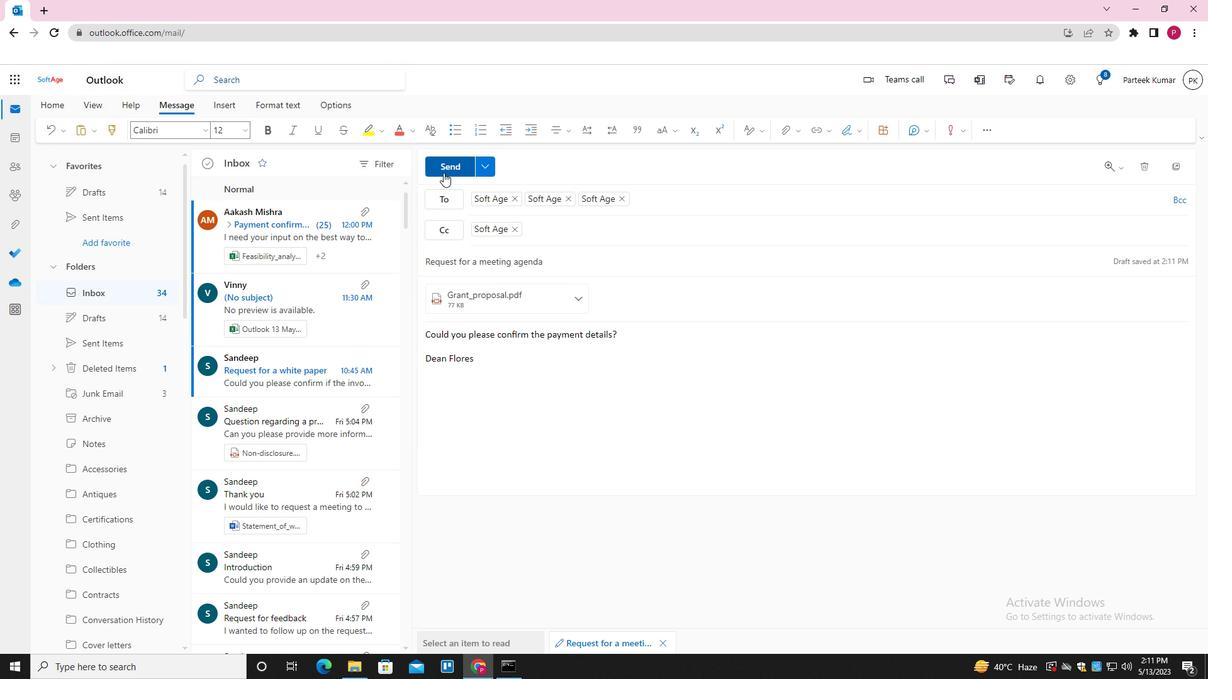 
Action: Mouse pressed left at (443, 173)
Screenshot: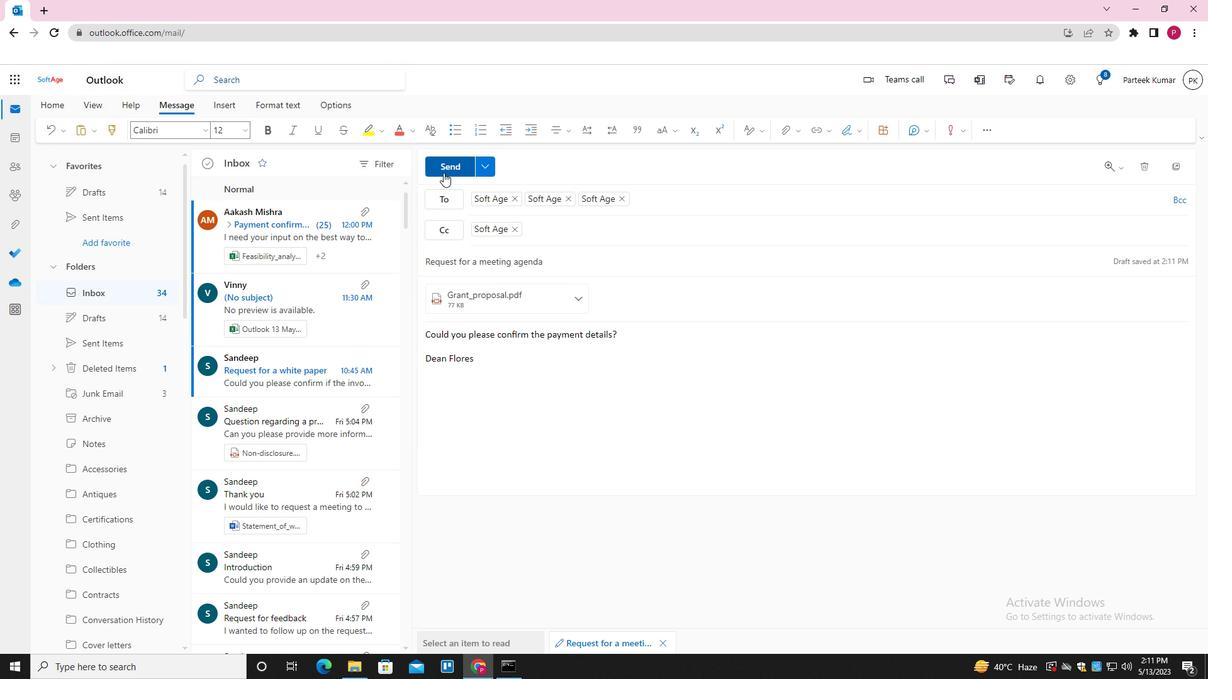 
Action: Mouse moved to (444, 173)
Screenshot: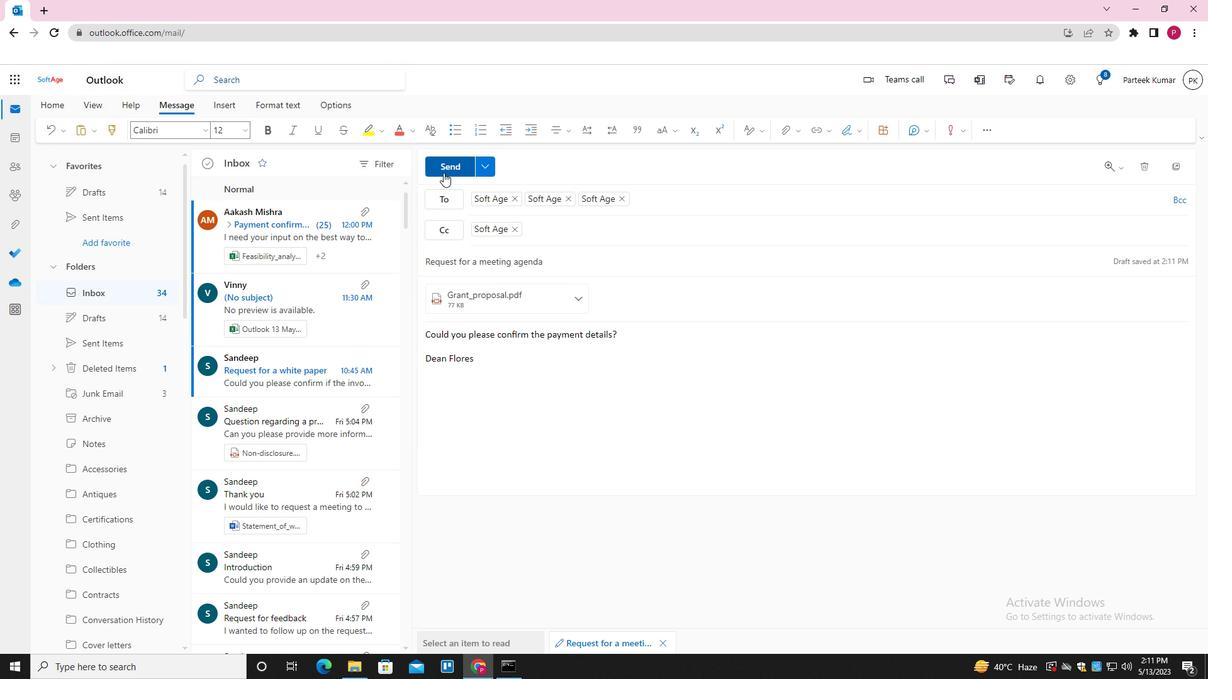 
